 Task: Set the print destination to "Microsoft Print to PDF".
Action: Mouse moved to (1171, 43)
Screenshot: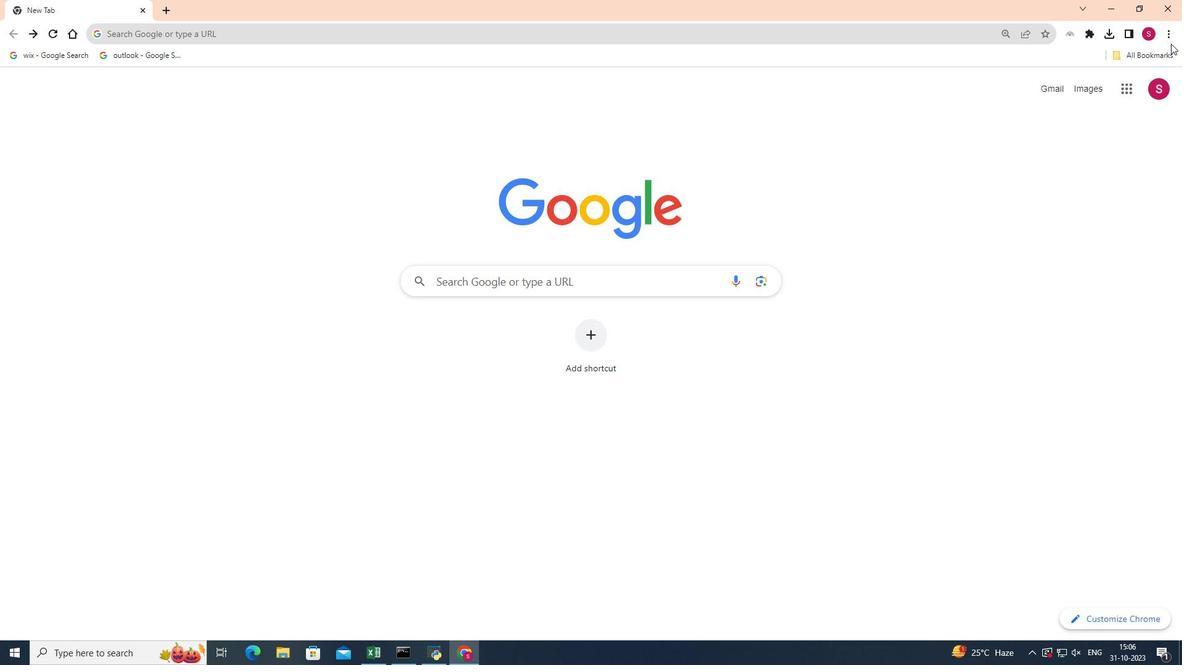 
Action: Mouse pressed left at (1171, 43)
Screenshot: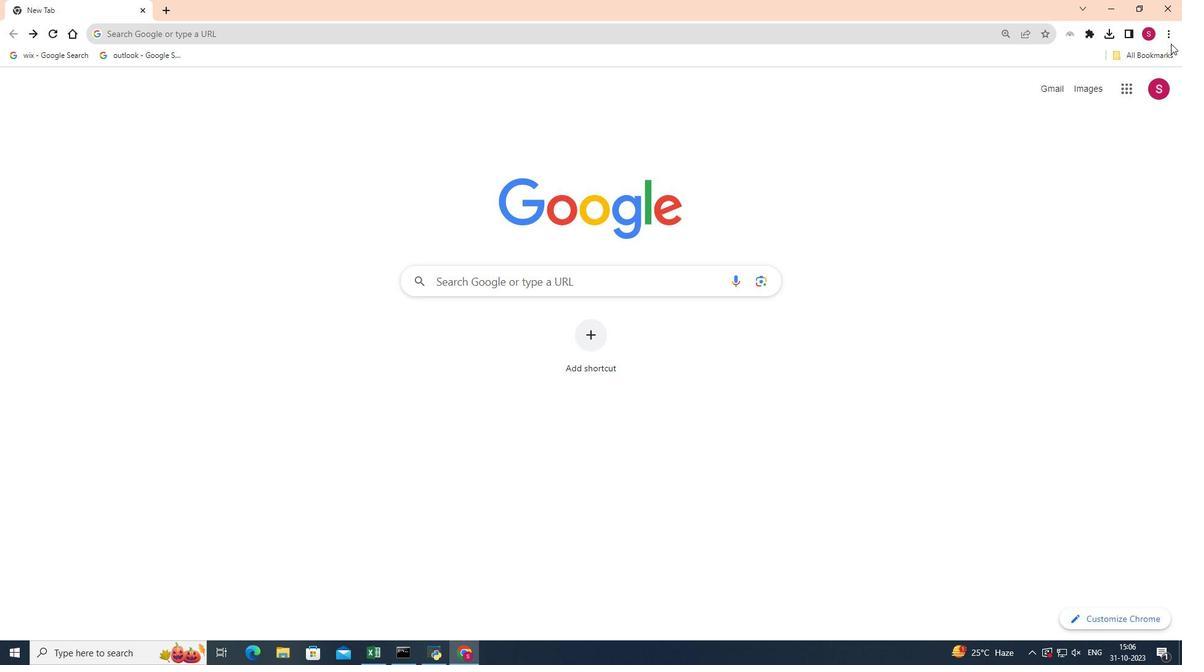 
Action: Mouse moved to (1170, 36)
Screenshot: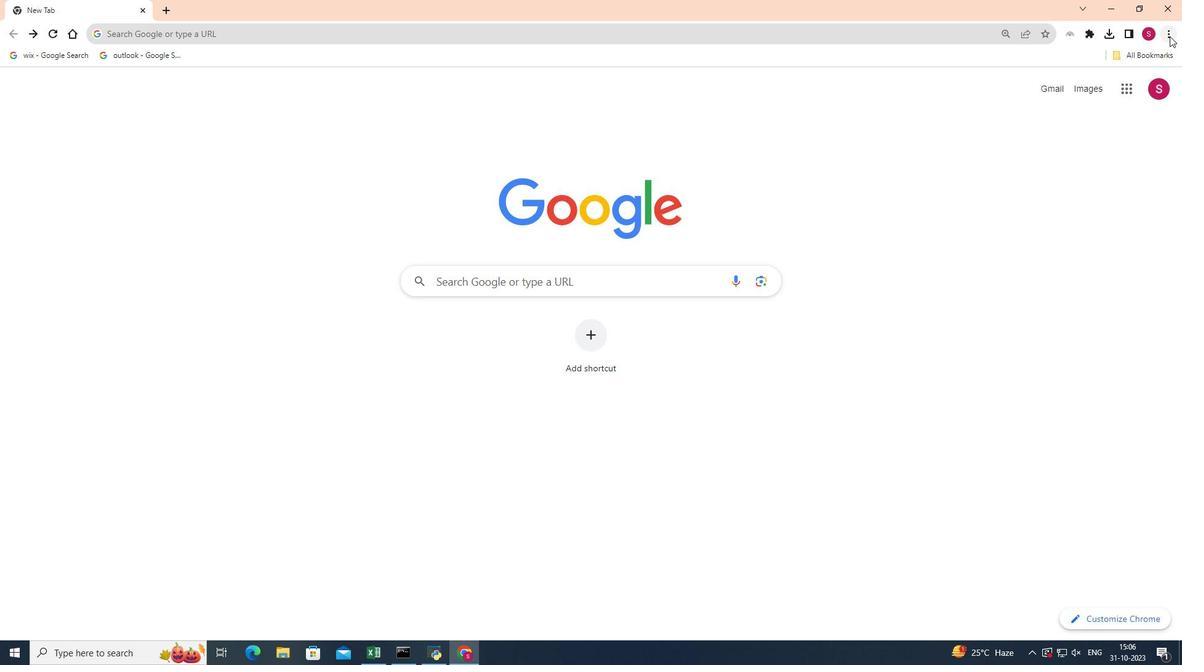 
Action: Mouse pressed left at (1170, 36)
Screenshot: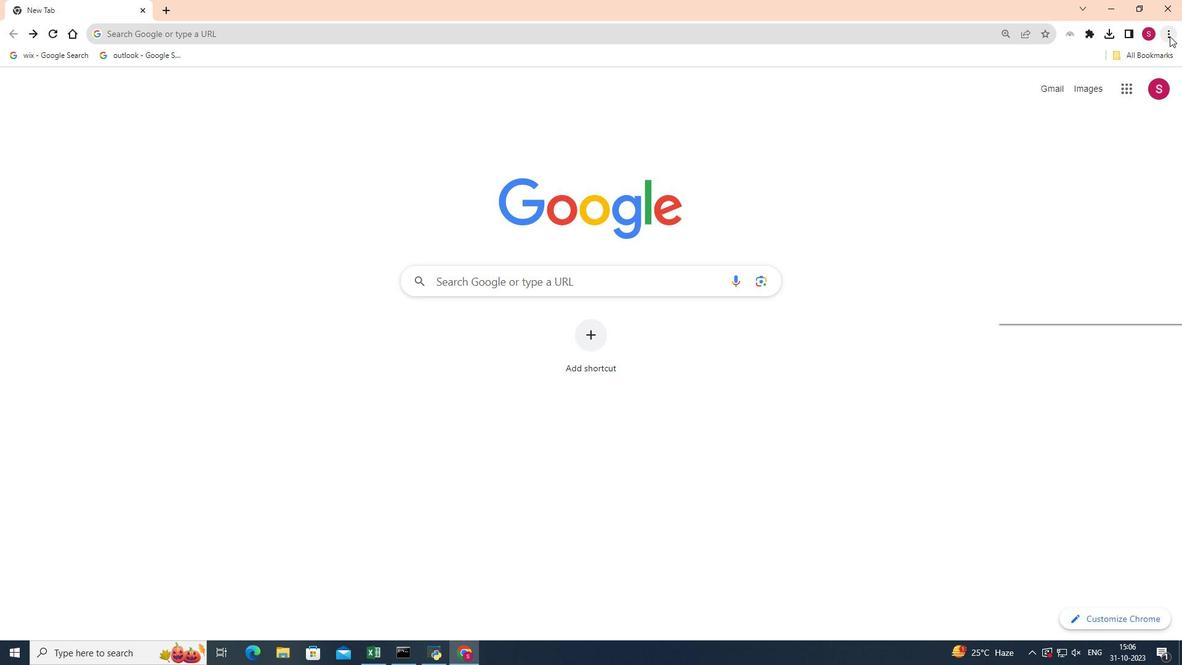 
Action: Mouse moved to (1052, 182)
Screenshot: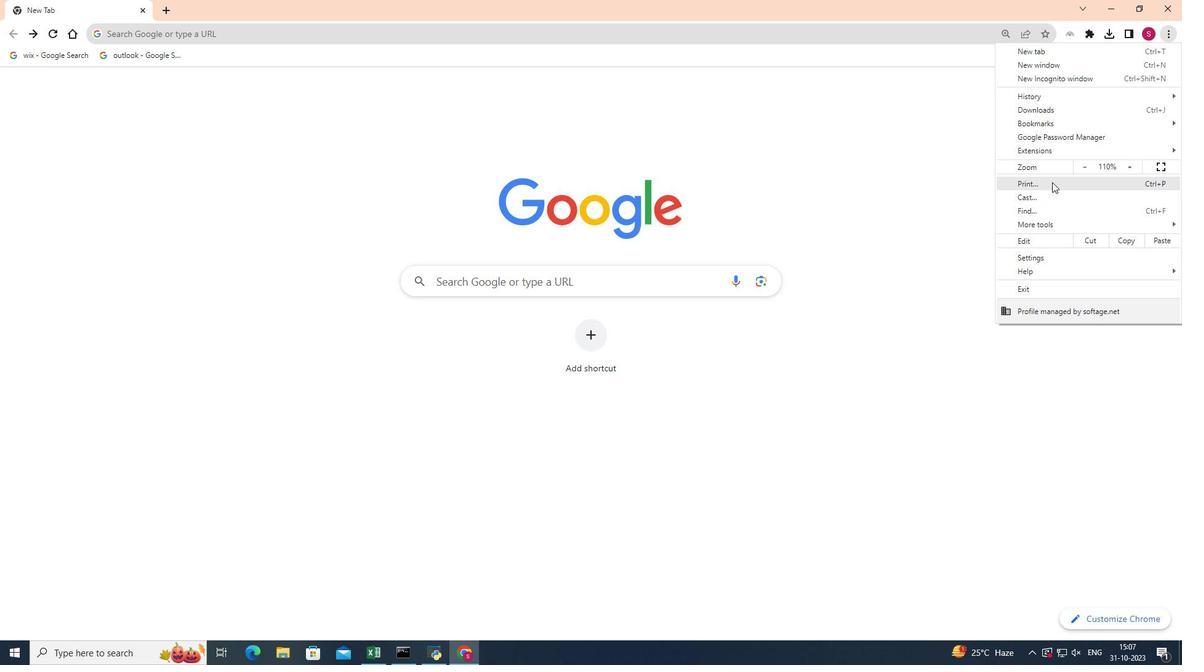 
Action: Mouse pressed left at (1052, 182)
Screenshot: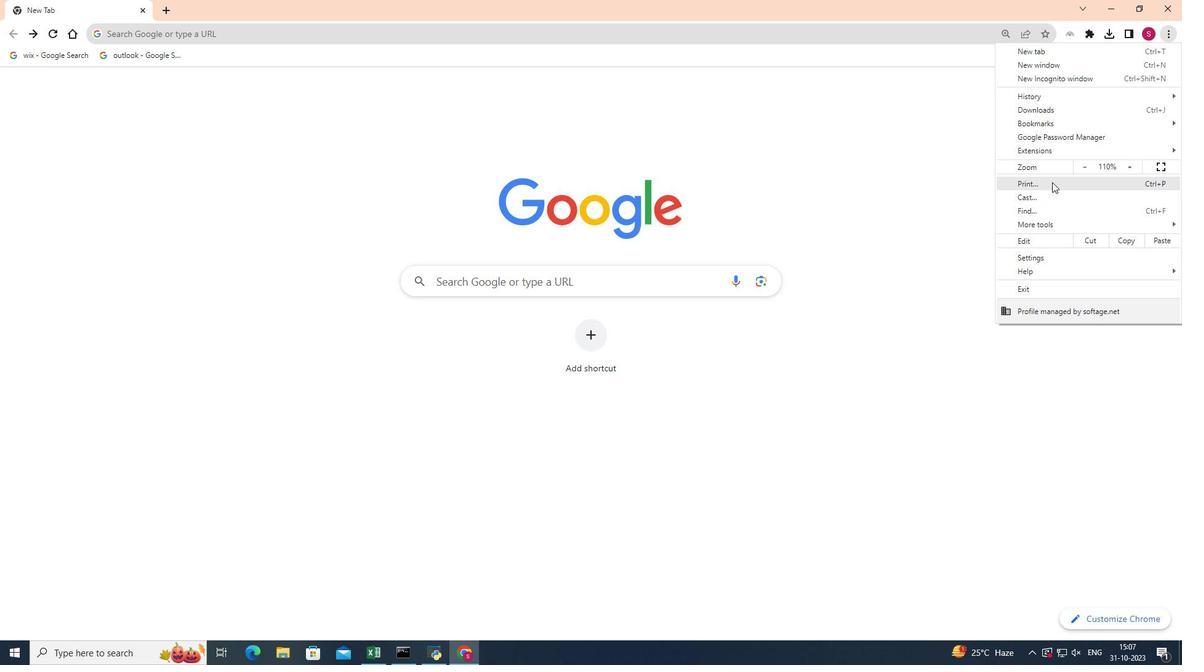 
Action: Mouse moved to (970, 96)
Screenshot: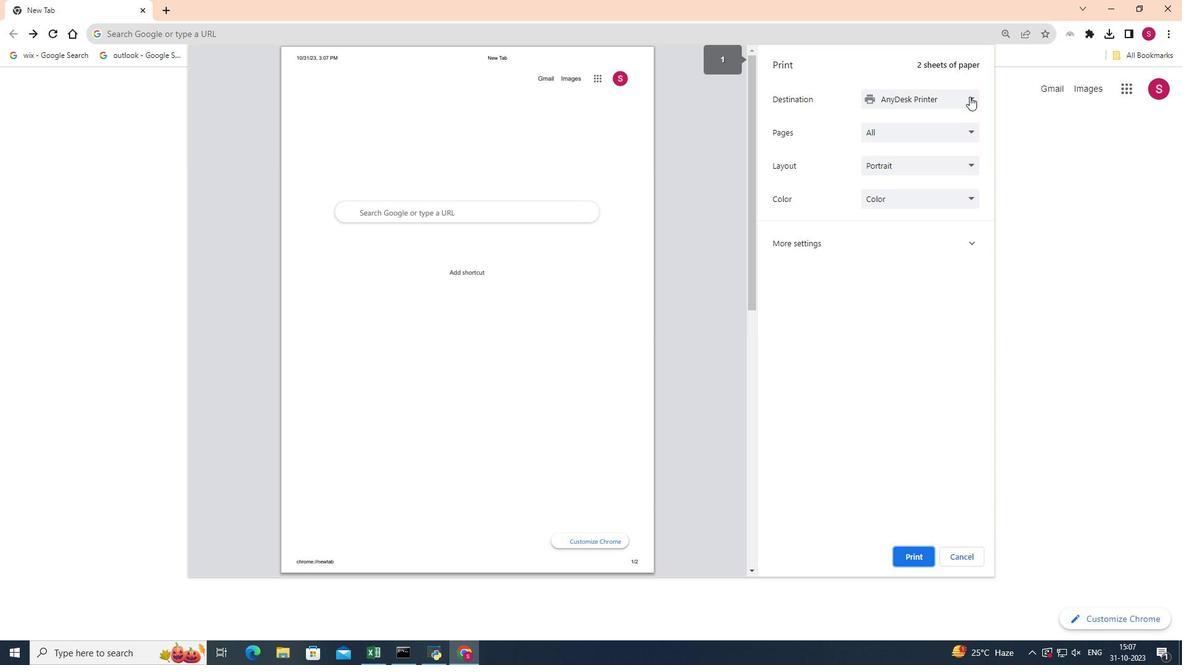 
Action: Mouse pressed left at (970, 96)
Screenshot: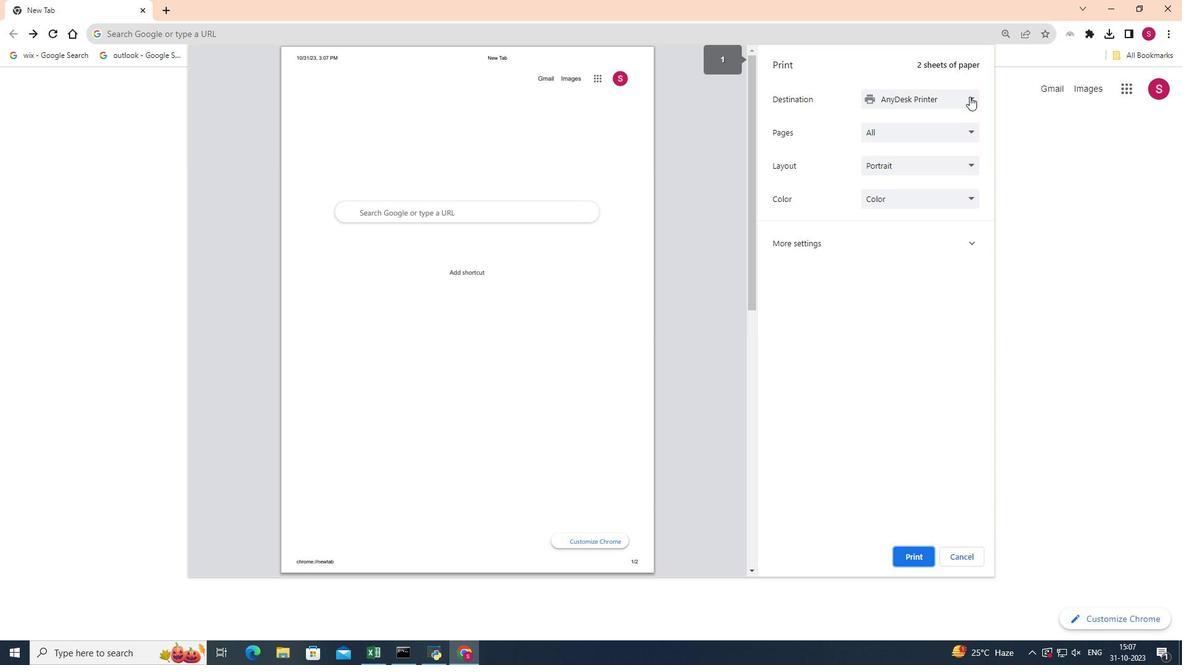 
Action: Mouse moved to (960, 125)
Screenshot: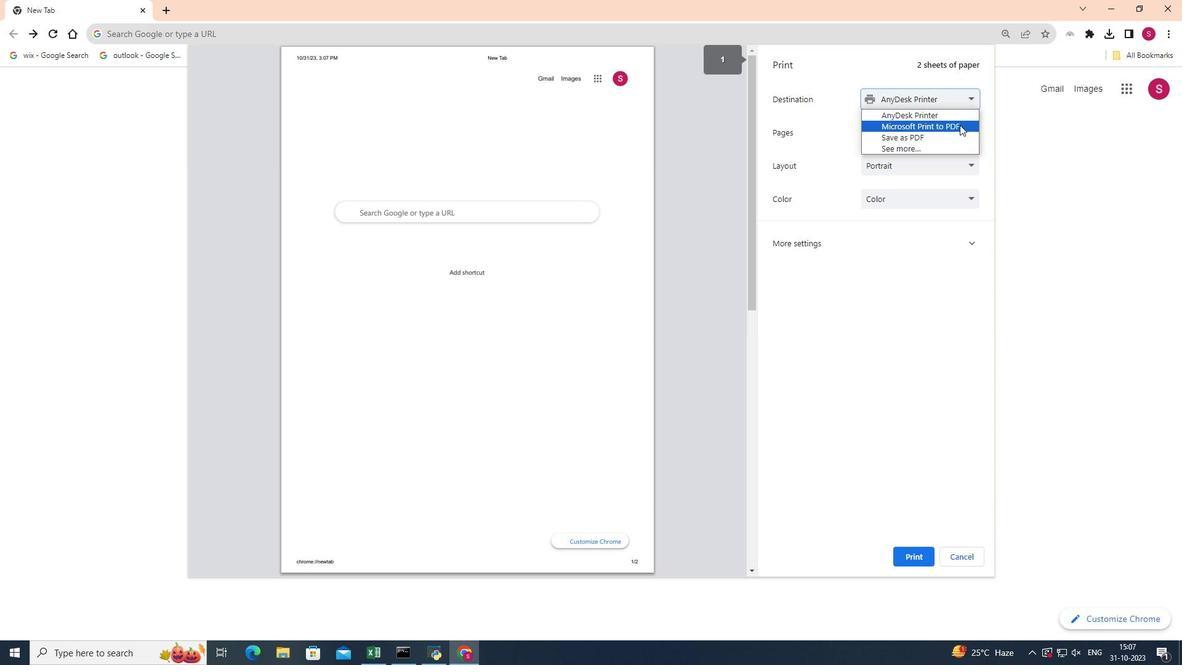 
Action: Mouse pressed left at (960, 125)
Screenshot: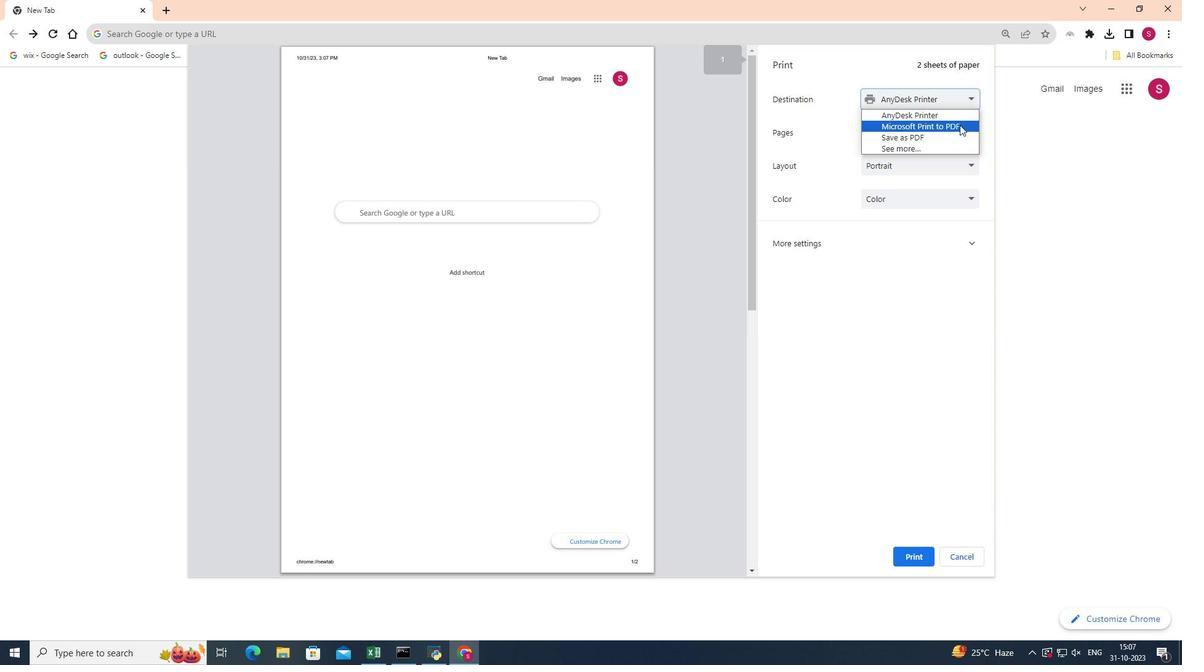 
Action: Mouse moved to (1038, 143)
Screenshot: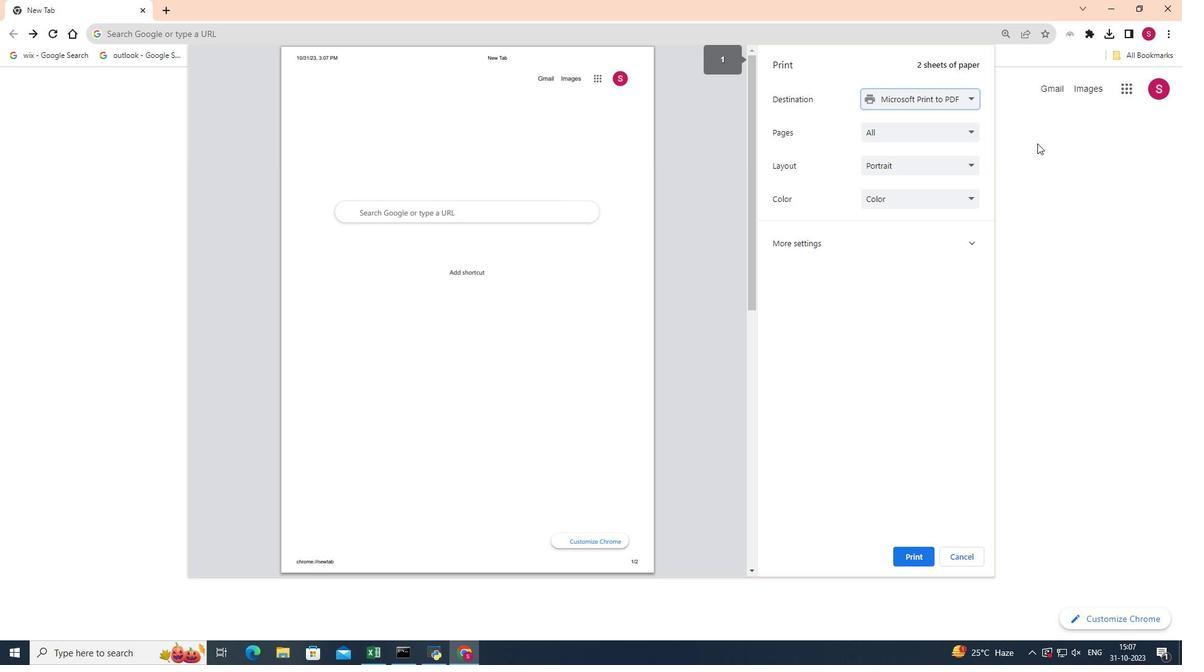 
